 Task: Move the task Integrate a new online appointment scheduling system for a healthcare provider to the section Done in the project AgilePulse and filter the tasks in the project by Due next week
Action: Mouse moved to (67, 253)
Screenshot: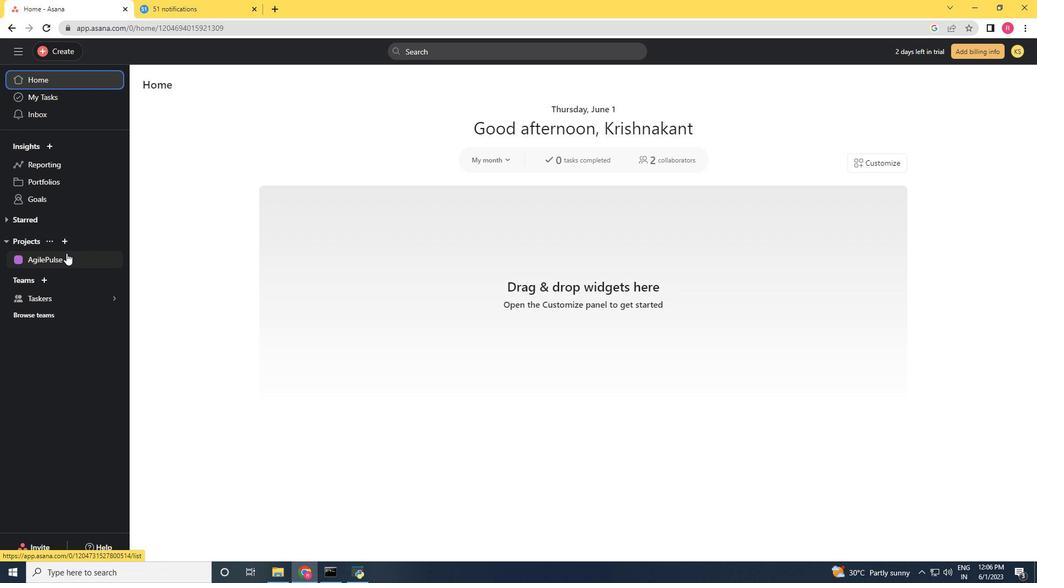 
Action: Mouse pressed left at (67, 253)
Screenshot: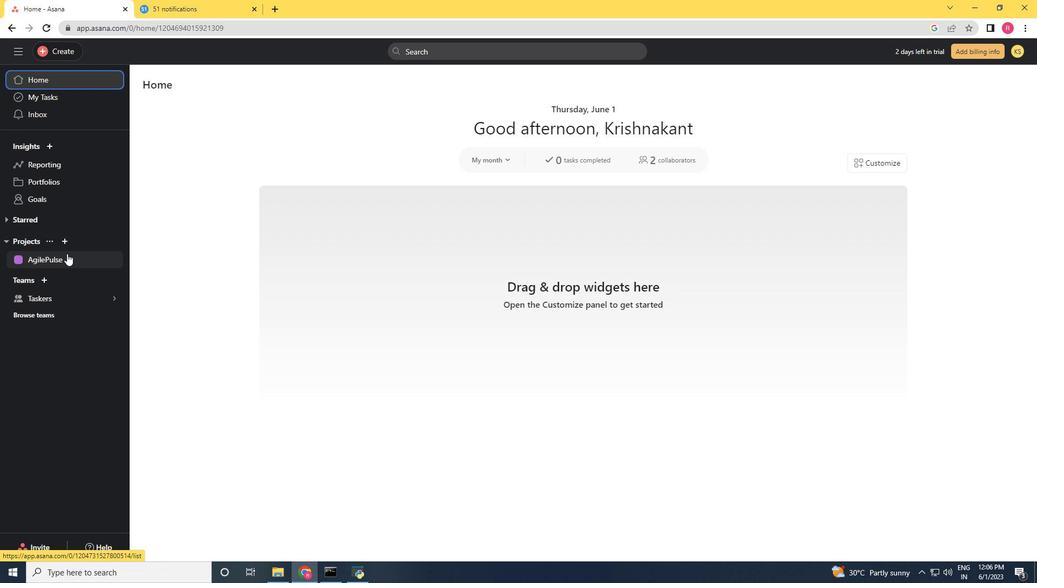 
Action: Mouse moved to (672, 198)
Screenshot: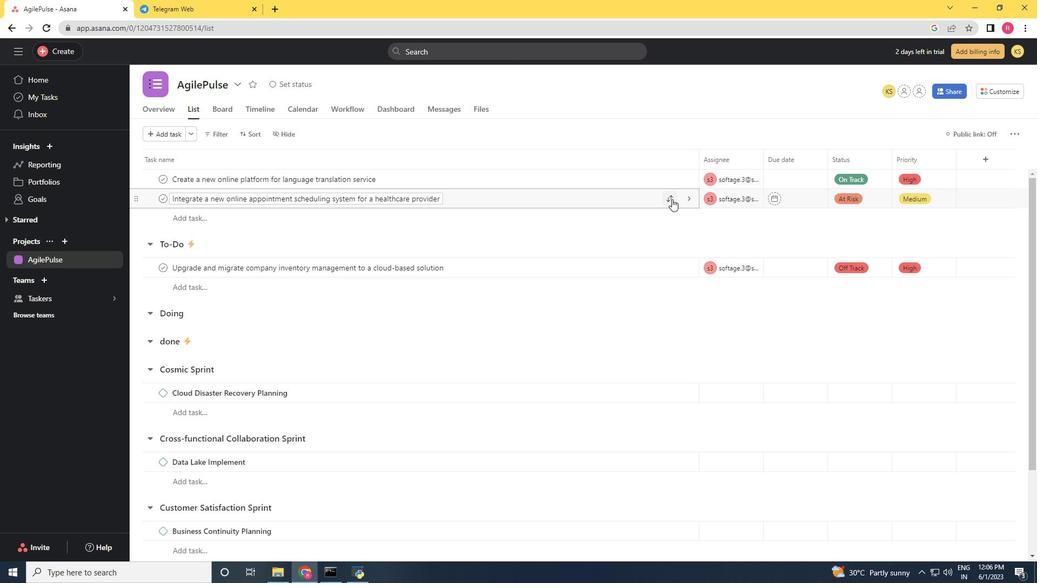 
Action: Mouse pressed left at (672, 198)
Screenshot: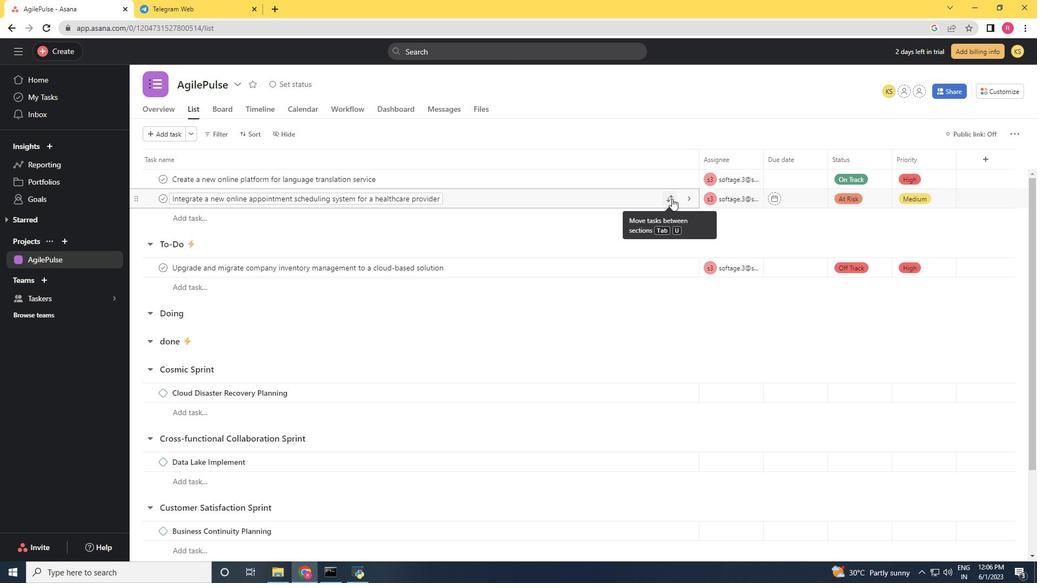 
Action: Mouse moved to (594, 295)
Screenshot: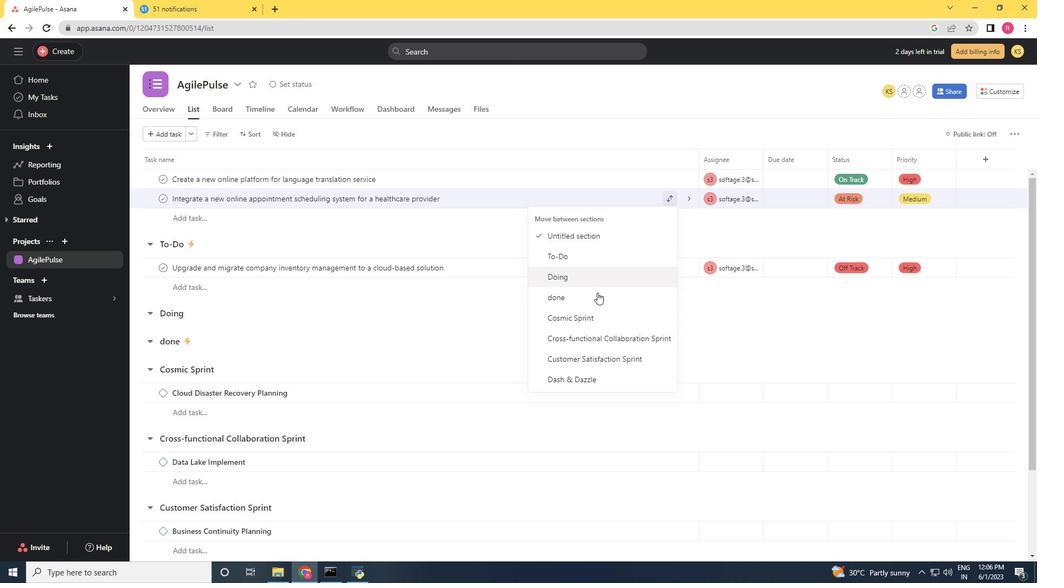 
Action: Mouse pressed left at (594, 295)
Screenshot: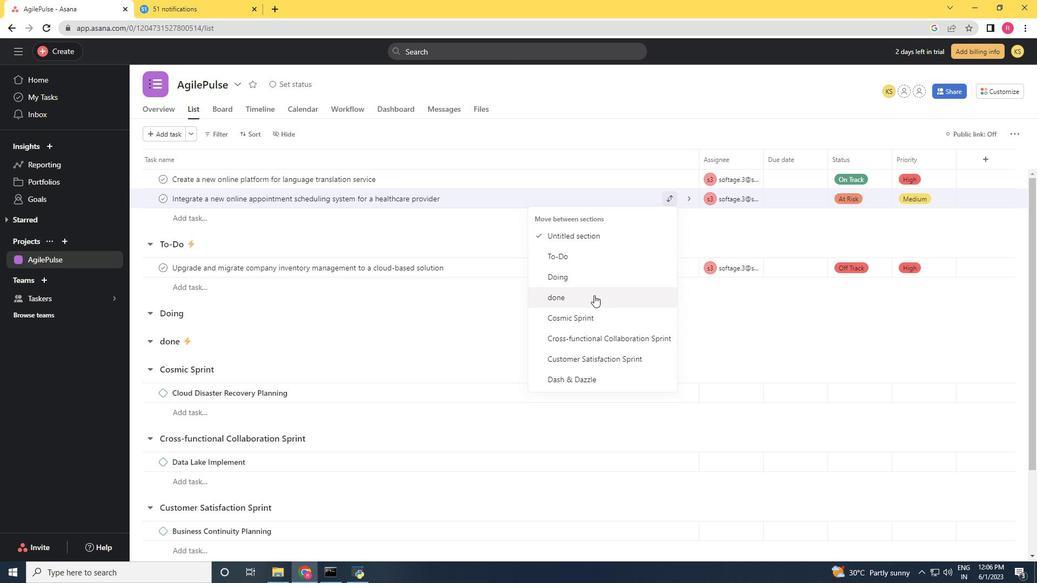 
Action: Mouse moved to (209, 124)
Screenshot: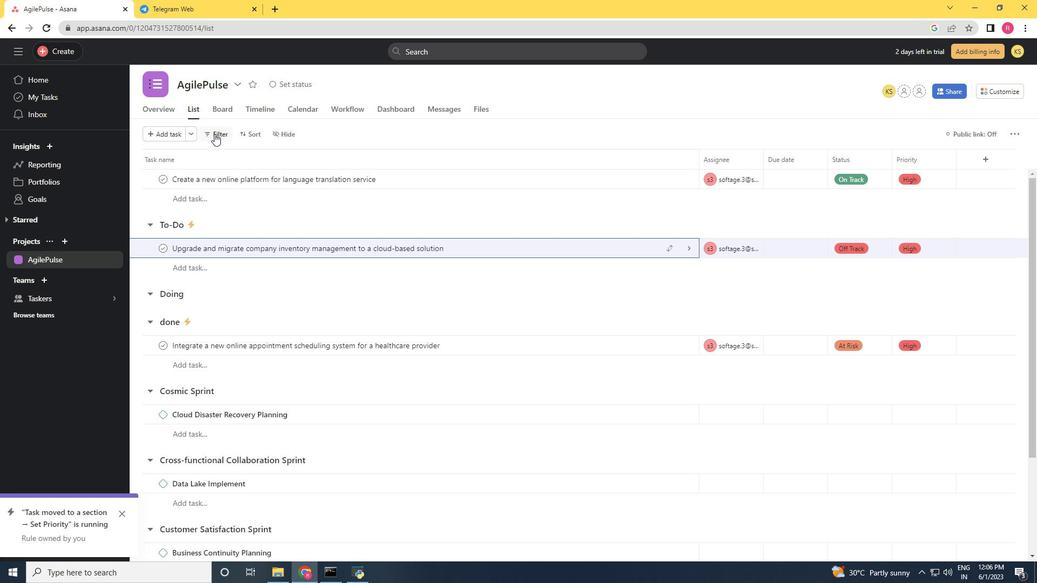 
Action: Mouse pressed left at (209, 124)
Screenshot: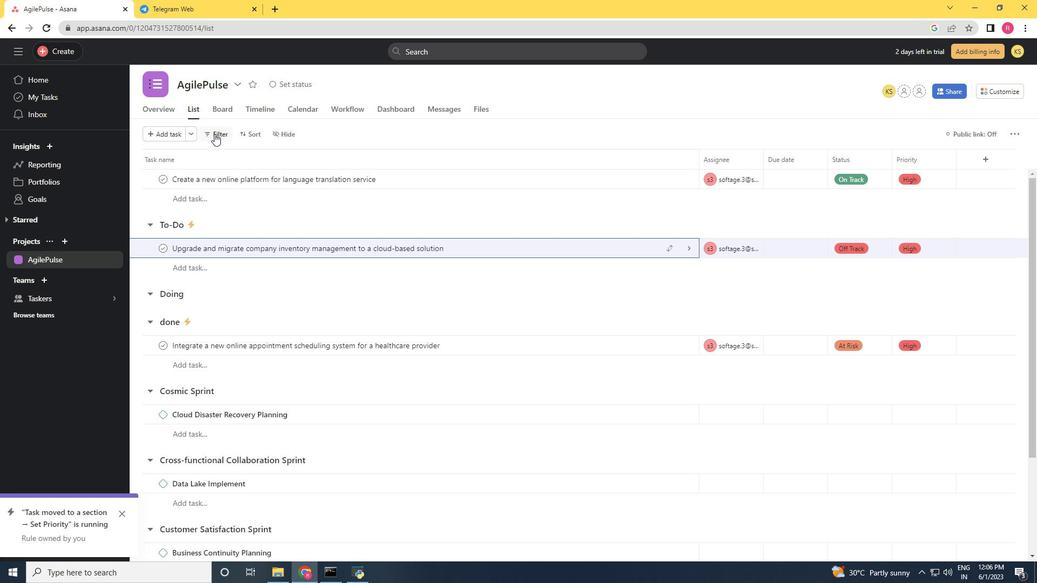 
Action: Mouse moved to (218, 128)
Screenshot: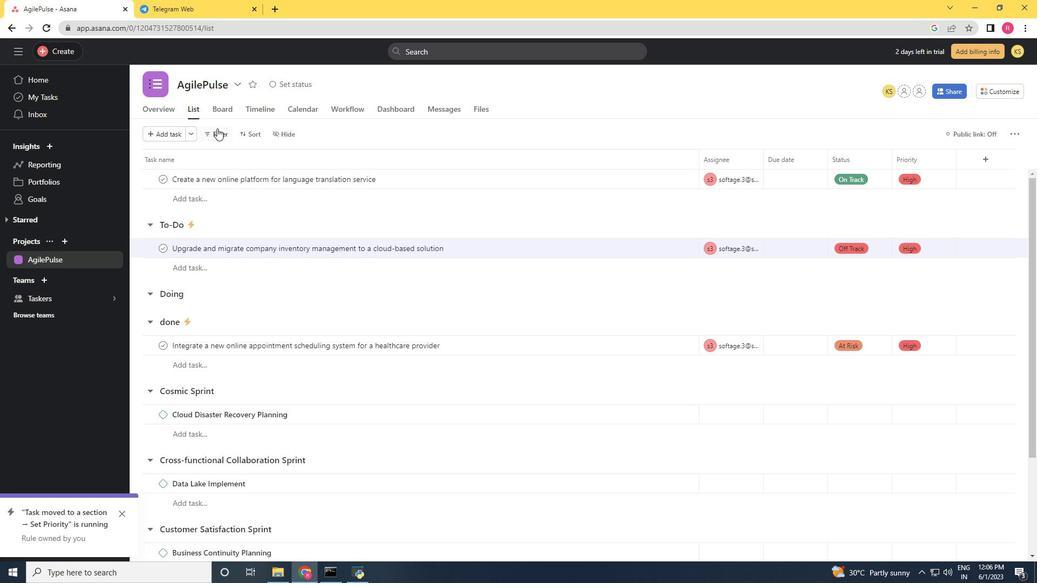 
Action: Mouse pressed left at (218, 128)
Screenshot: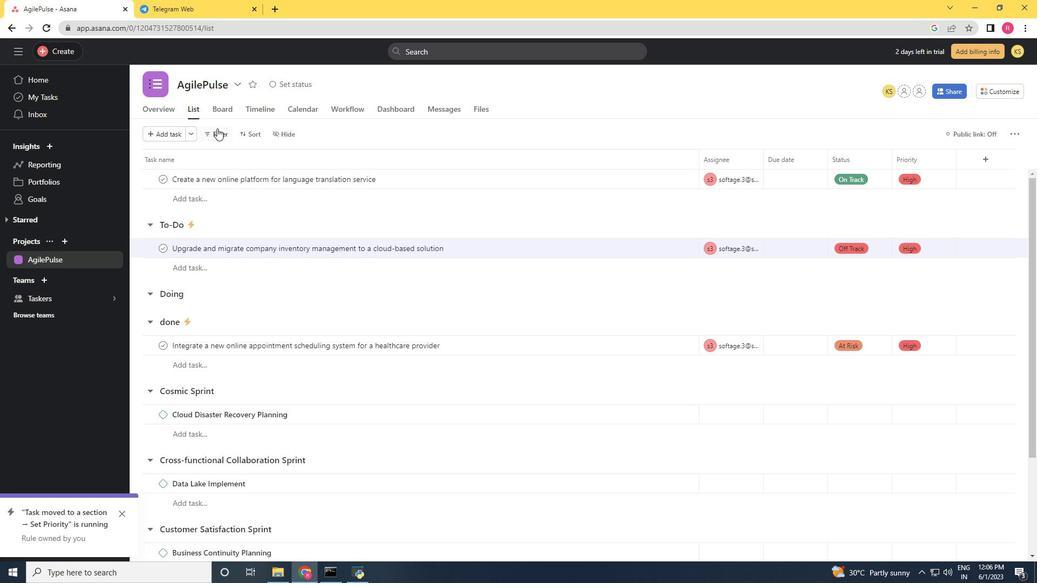 
Action: Mouse moved to (239, 195)
Screenshot: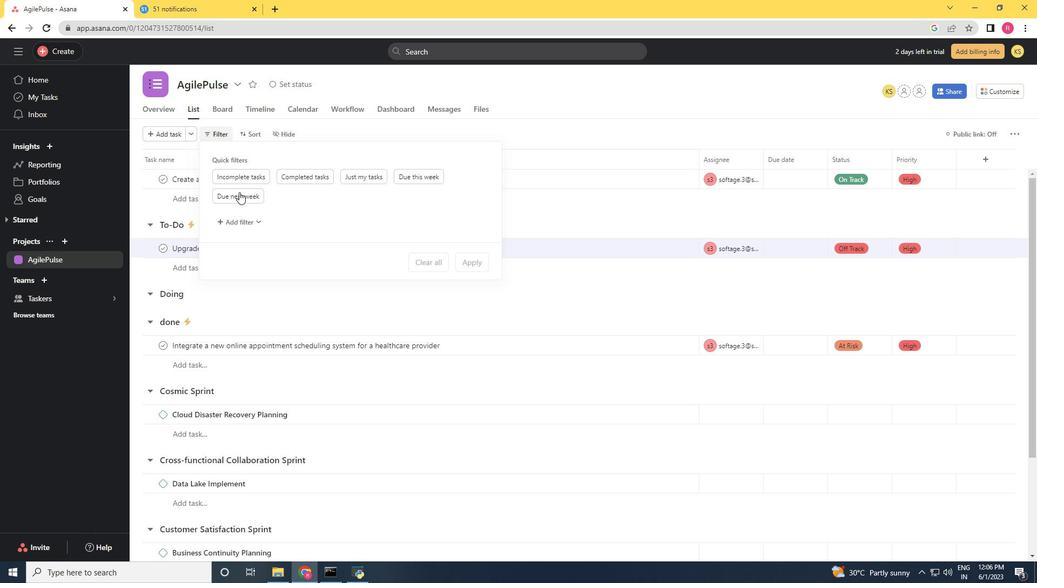
Action: Mouse pressed left at (239, 195)
Screenshot: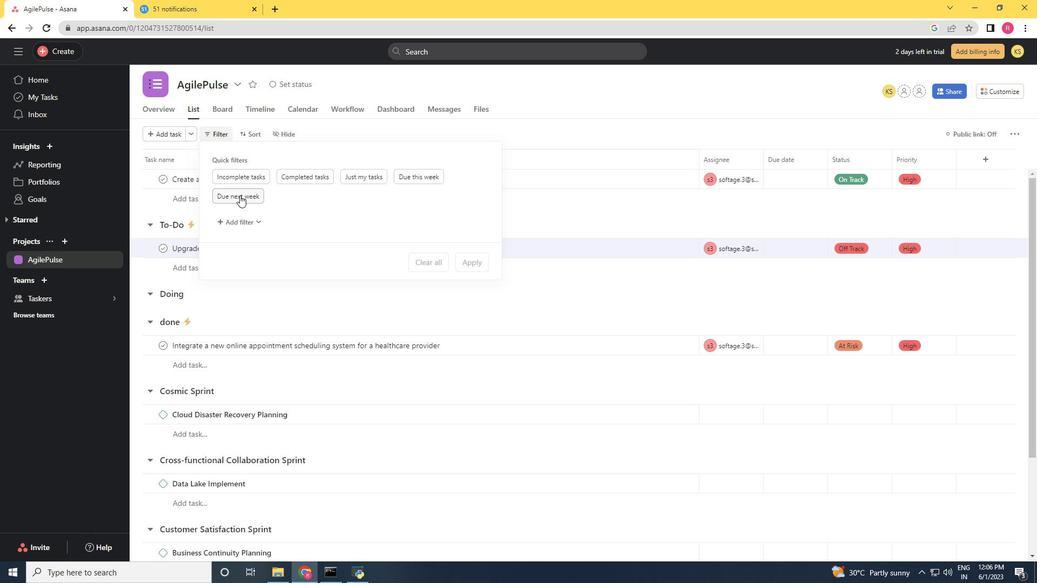 
Action: Mouse moved to (238, 194)
Screenshot: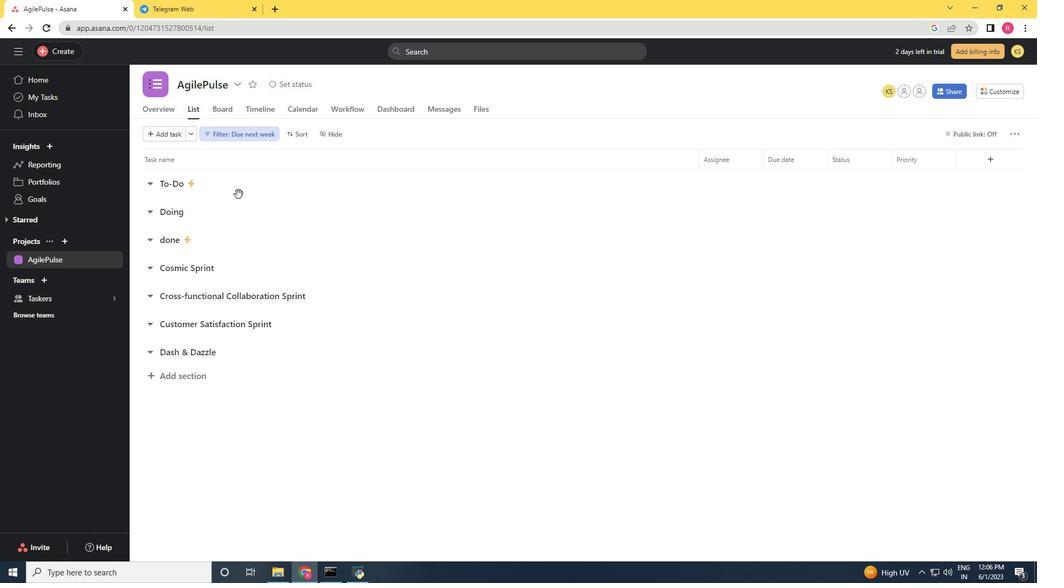 
